 Task: In the  document Nora.pdfMake this file  'available offline' Add shortcut to Drive 'Computers'Email the file to   softage.10@softage.net, with message attached Time-Sensitive: I kindly ask you to go through the email I've sent as soon as possible. and file type: 'RTF'
Action: Mouse moved to (265, 398)
Screenshot: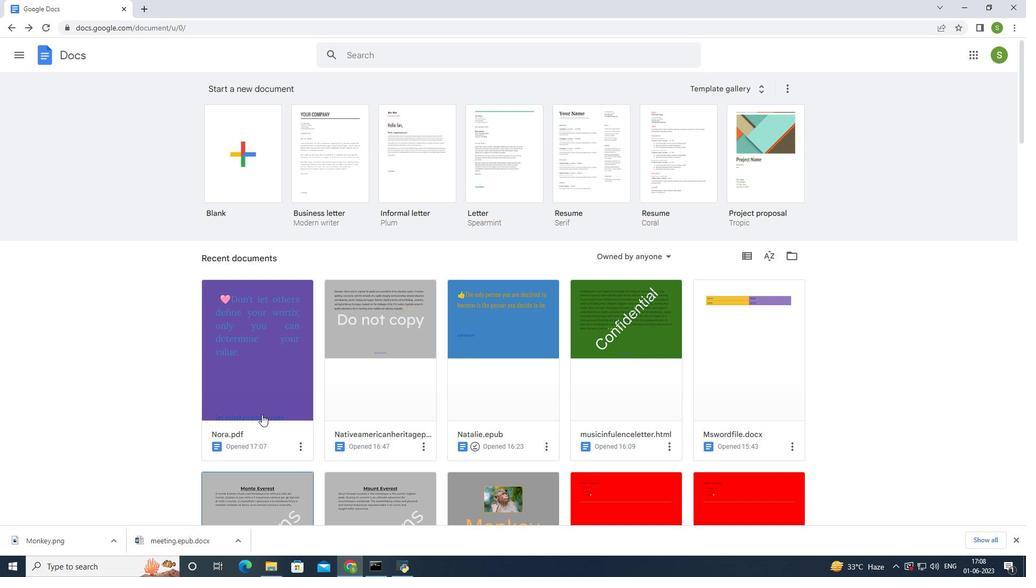 
Action: Mouse pressed left at (265, 398)
Screenshot: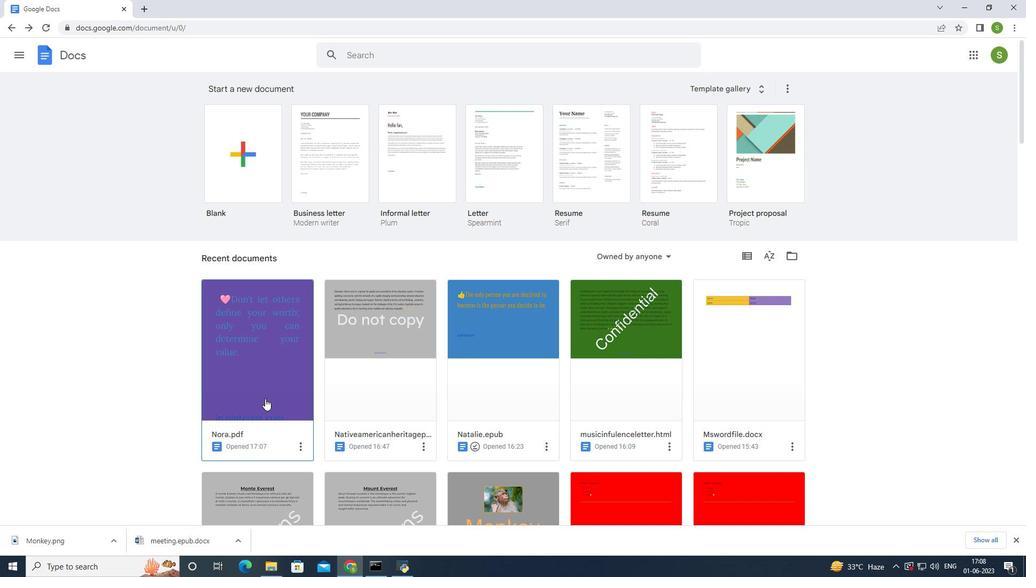 
Action: Mouse moved to (33, 64)
Screenshot: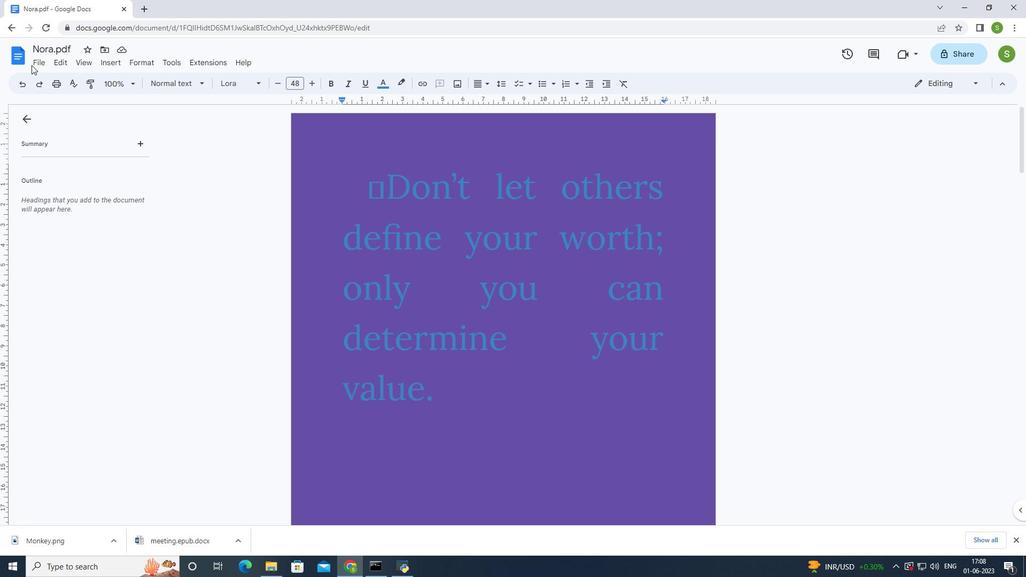 
Action: Mouse pressed left at (33, 64)
Screenshot: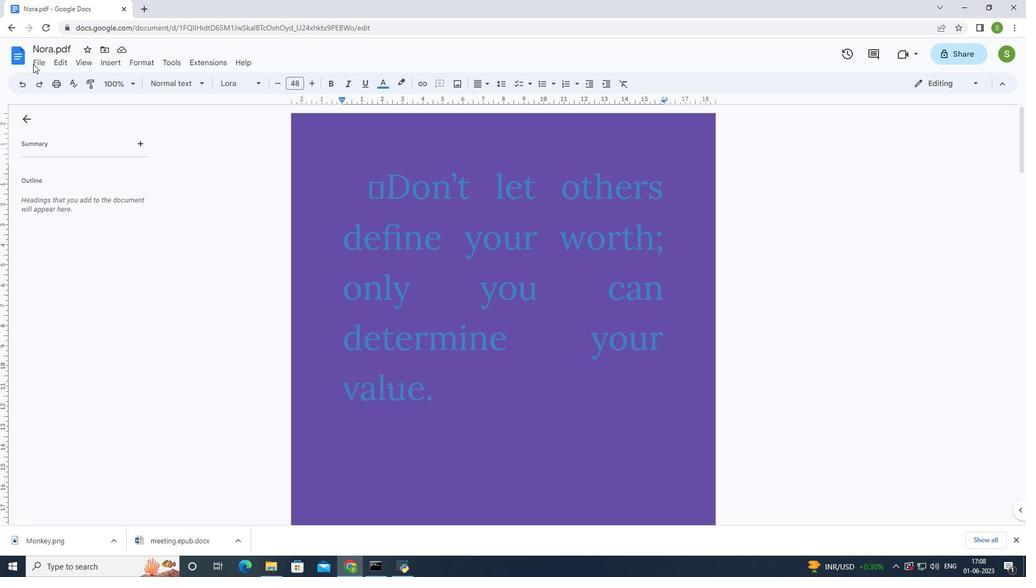 
Action: Mouse moved to (40, 60)
Screenshot: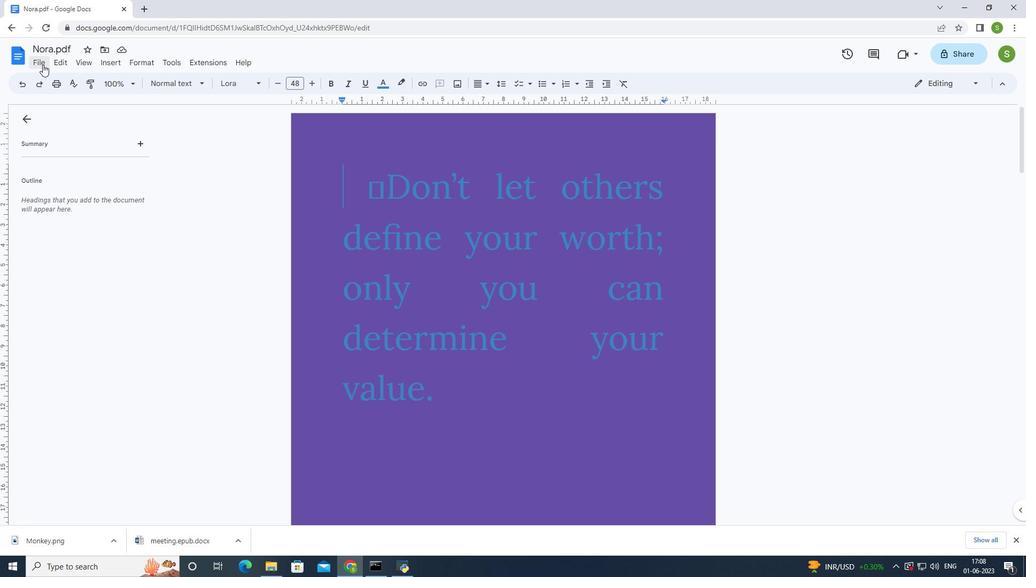 
Action: Mouse pressed left at (40, 60)
Screenshot: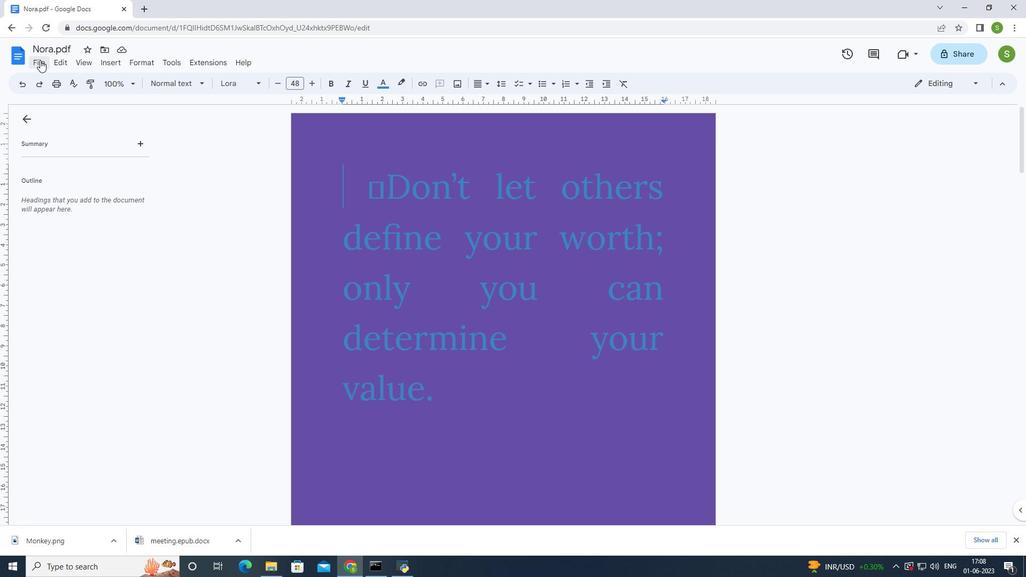 
Action: Mouse moved to (89, 298)
Screenshot: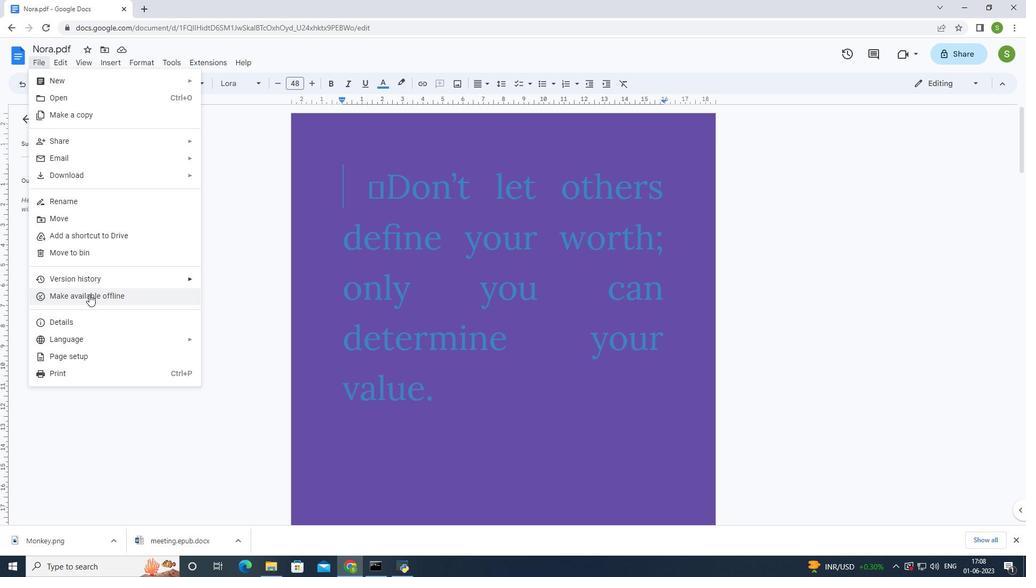 
Action: Mouse pressed left at (89, 298)
Screenshot: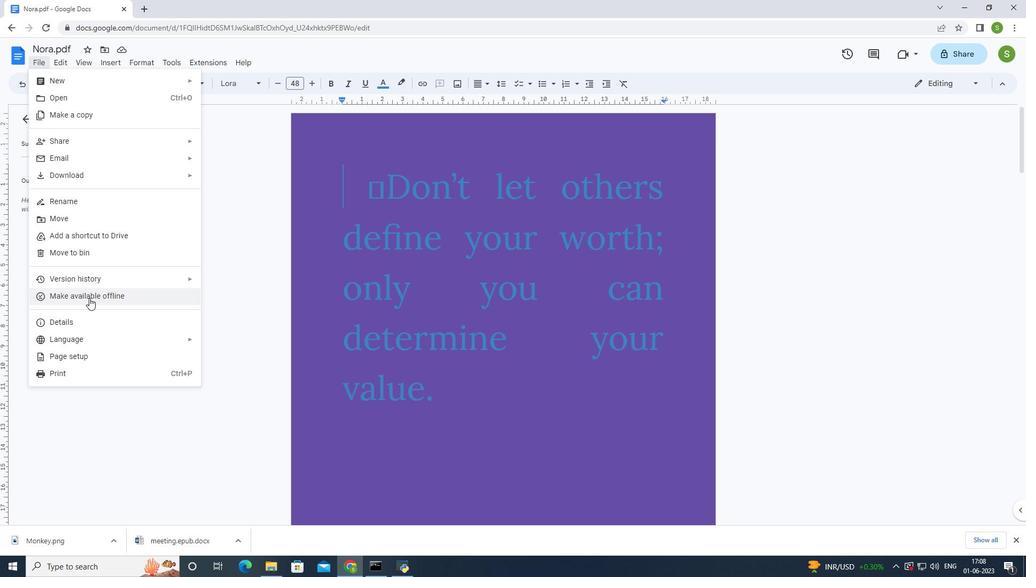 
Action: Mouse moved to (41, 67)
Screenshot: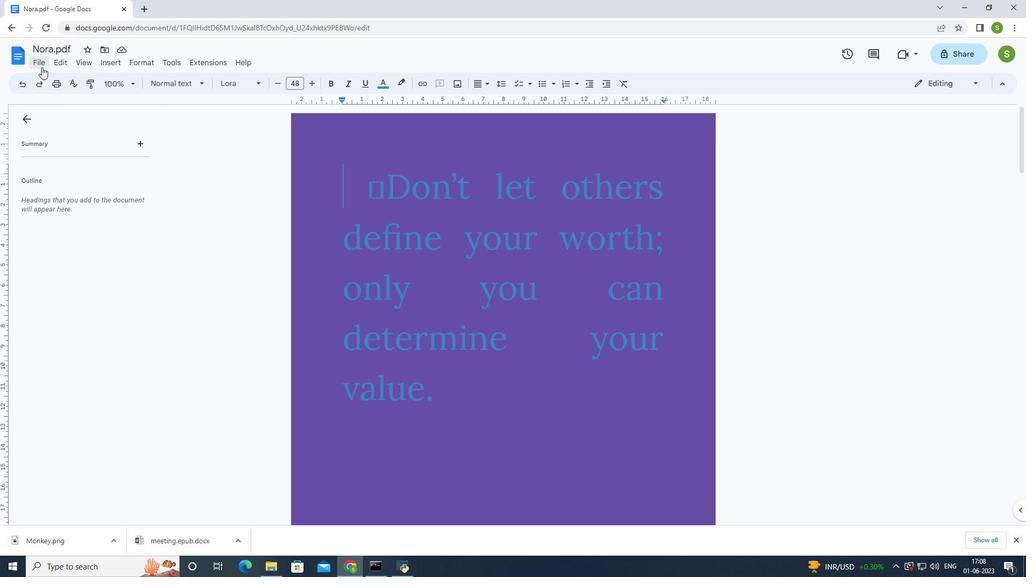 
Action: Mouse pressed left at (41, 67)
Screenshot: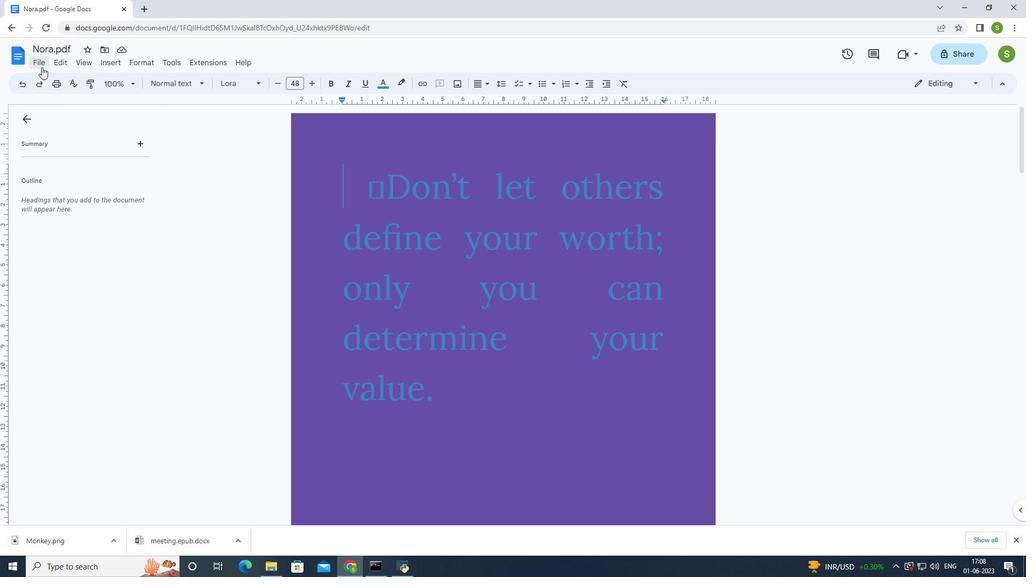 
Action: Mouse moved to (60, 234)
Screenshot: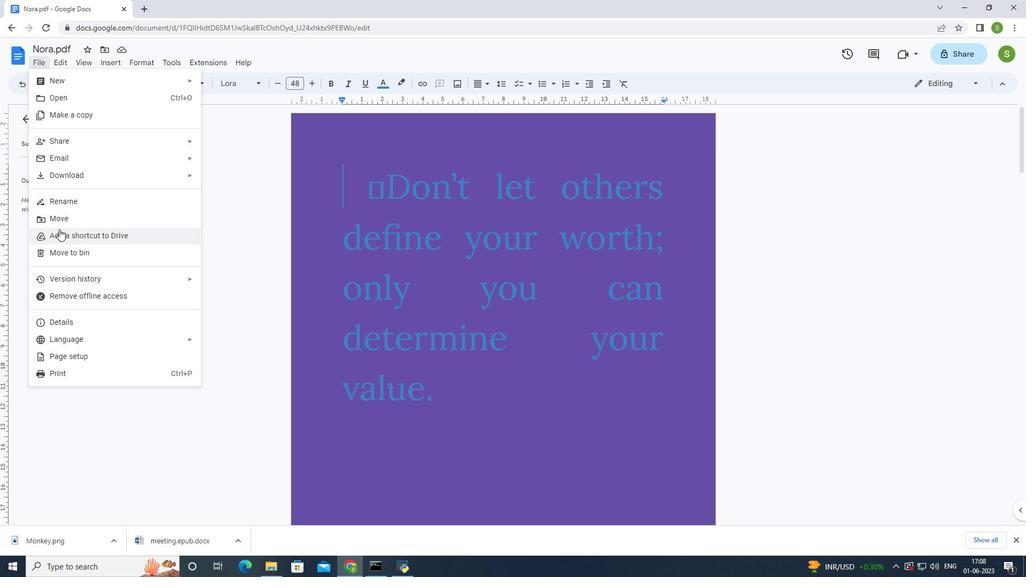 
Action: Mouse pressed left at (60, 234)
Screenshot: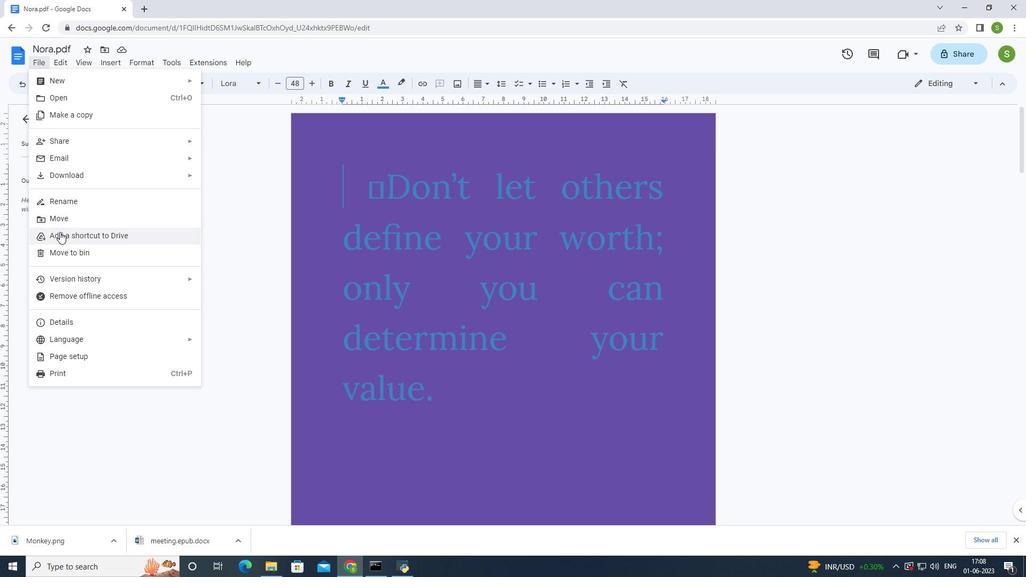 
Action: Mouse moved to (167, 121)
Screenshot: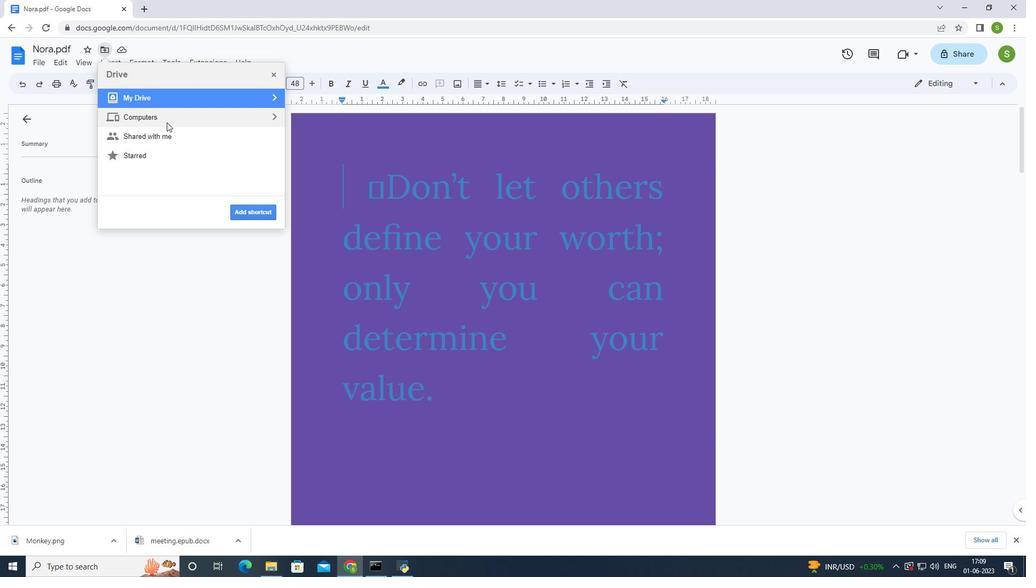 
Action: Mouse pressed left at (167, 121)
Screenshot: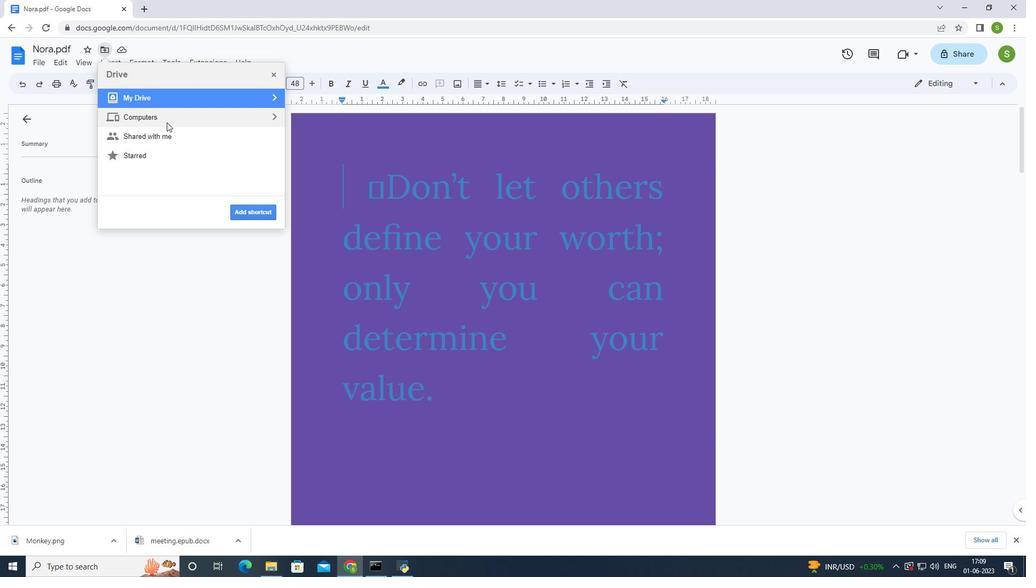 
Action: Mouse moved to (248, 120)
Screenshot: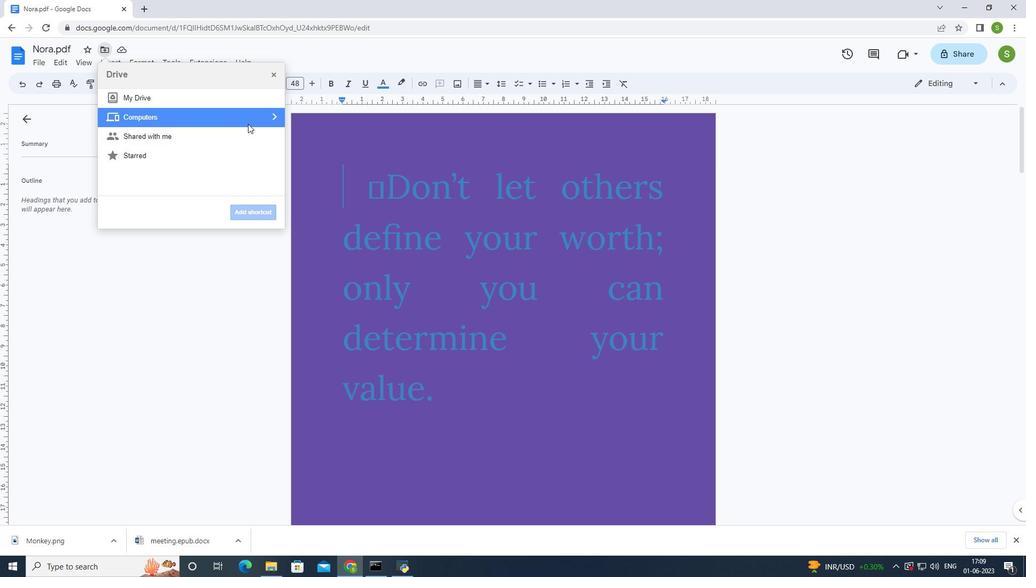 
Action: Mouse pressed left at (248, 120)
Screenshot: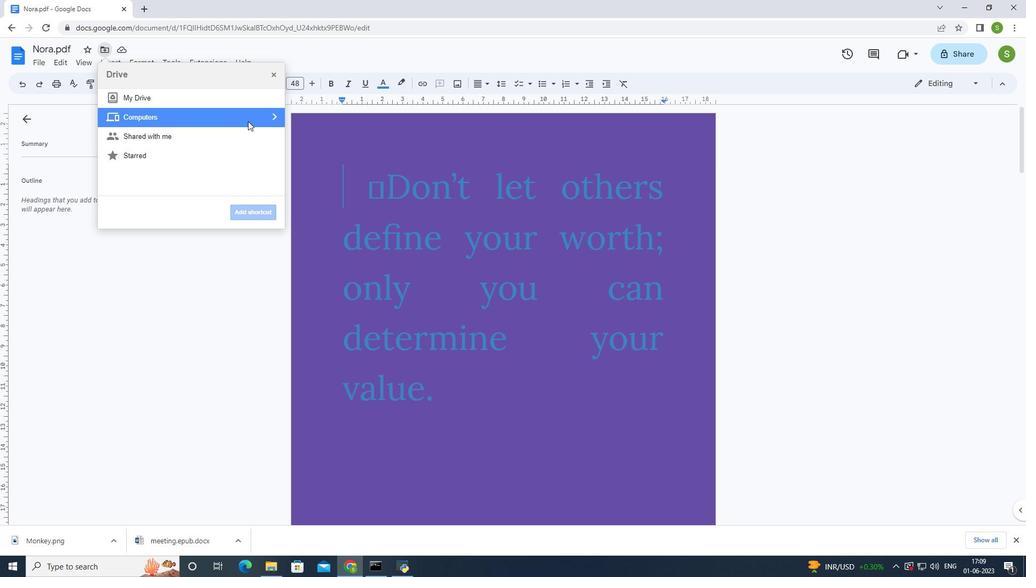 
Action: Mouse moved to (275, 75)
Screenshot: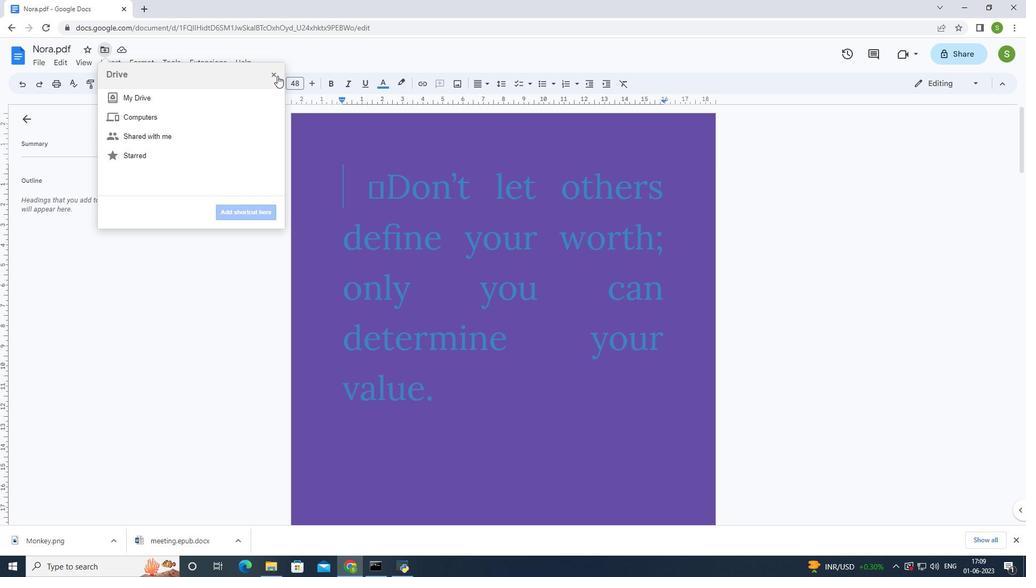 
Action: Mouse pressed left at (275, 75)
Screenshot: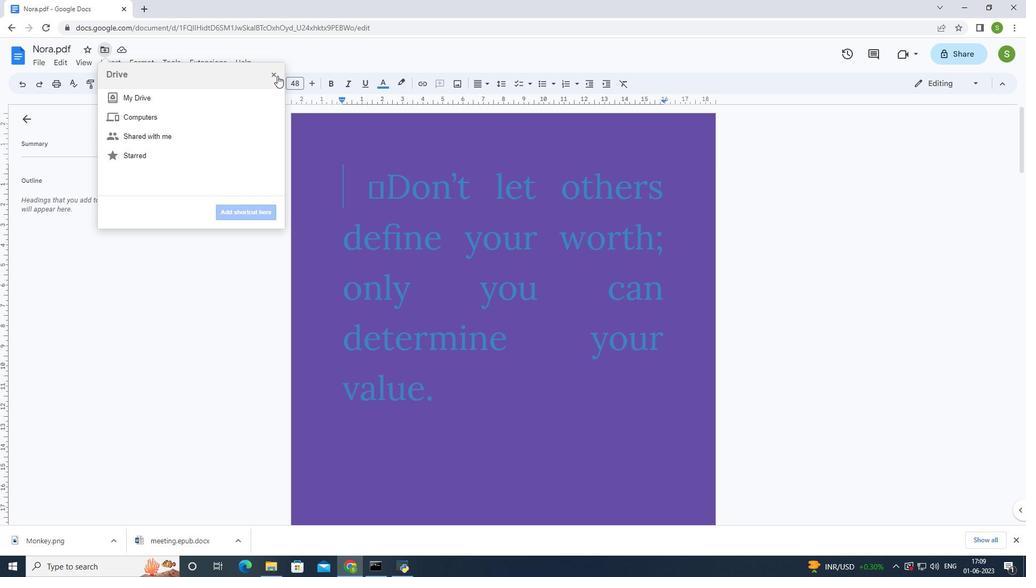 
Action: Mouse moved to (34, 64)
Screenshot: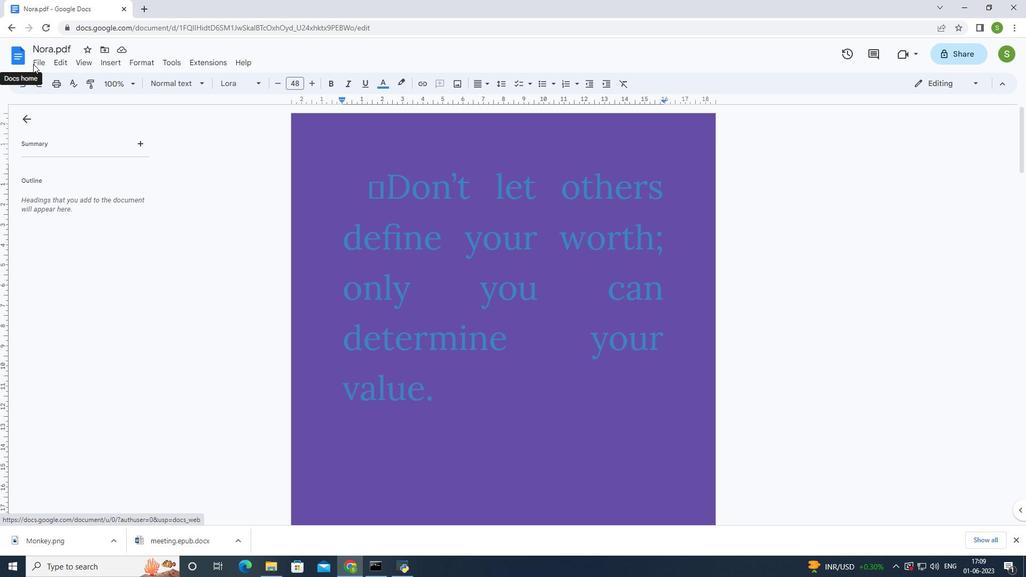 
Action: Mouse pressed left at (34, 64)
Screenshot: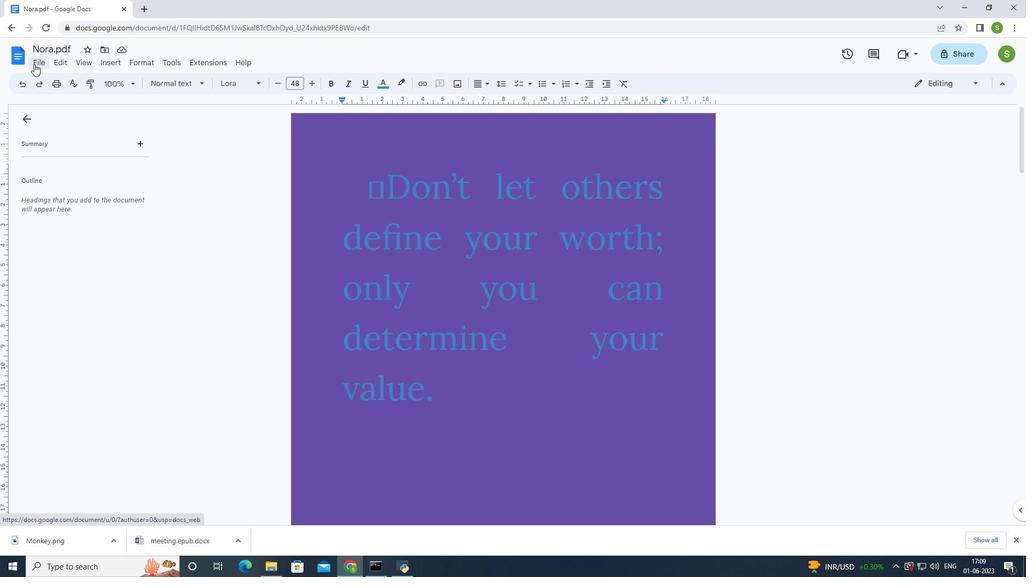 
Action: Mouse moved to (56, 155)
Screenshot: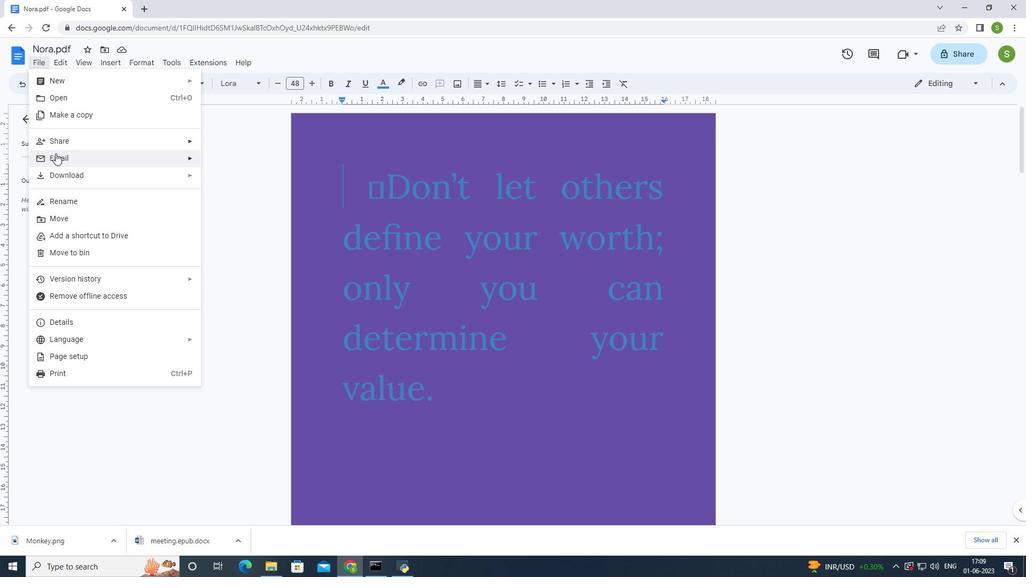 
Action: Mouse pressed left at (56, 155)
Screenshot: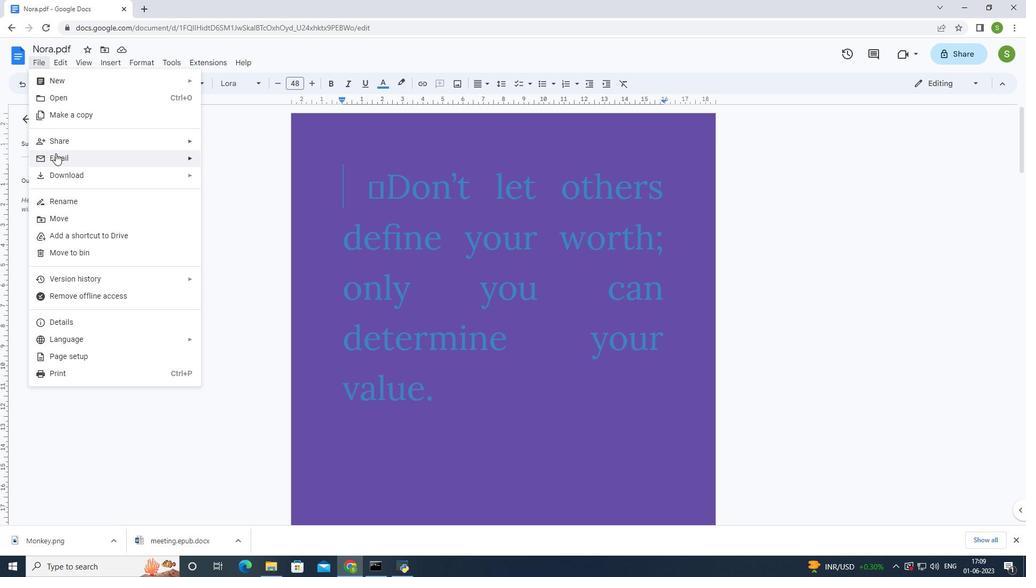
Action: Mouse moved to (227, 163)
Screenshot: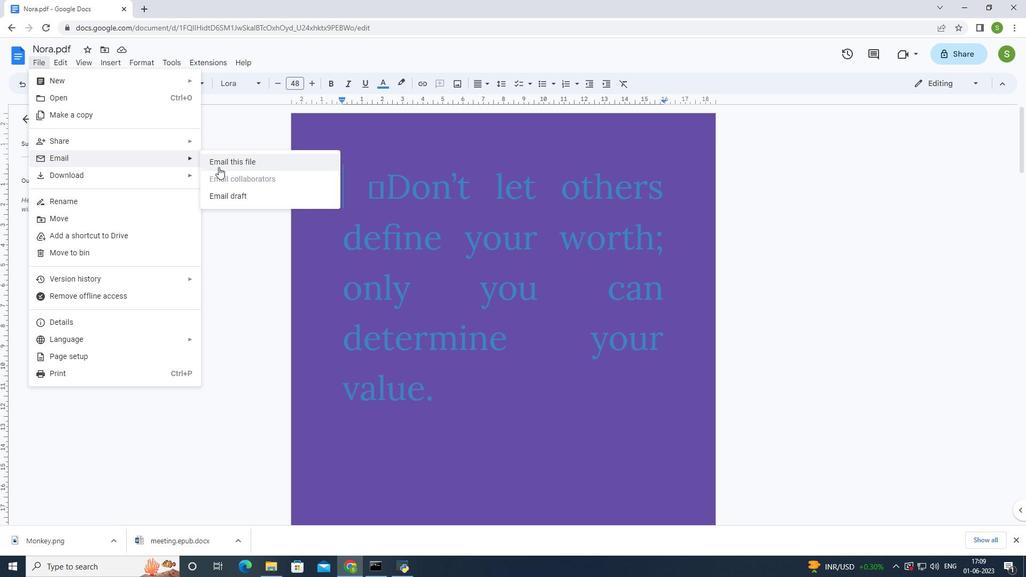 
Action: Mouse pressed left at (227, 163)
Screenshot: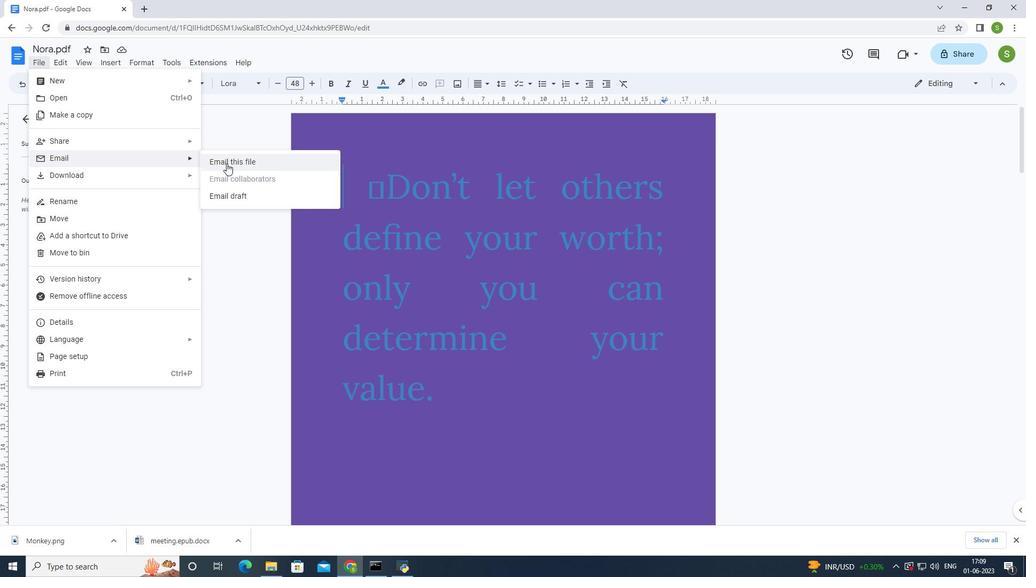 
Action: Mouse moved to (227, 155)
Screenshot: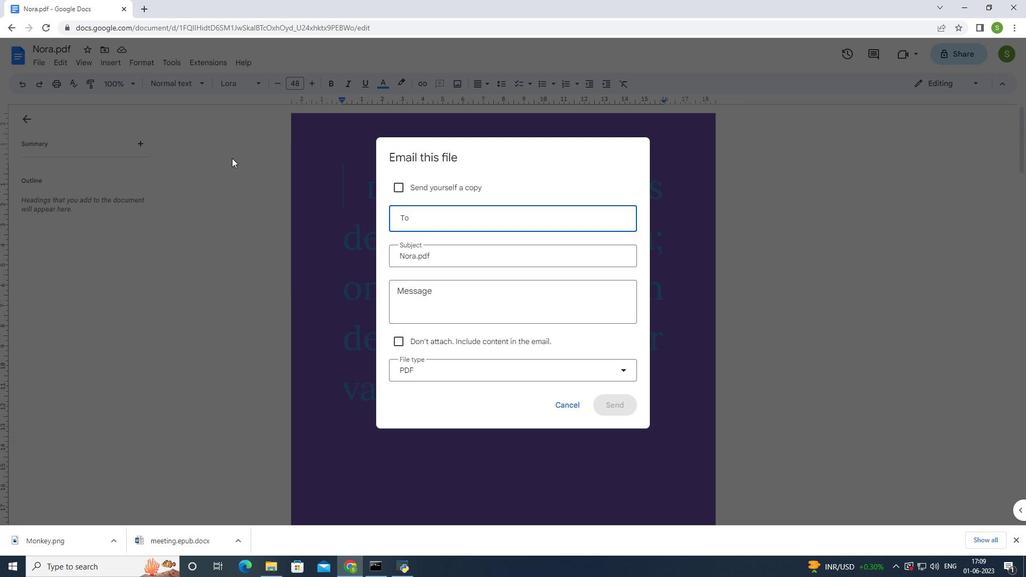 
Action: Key pressed softage.10<Key.shift>@softage.net
Screenshot: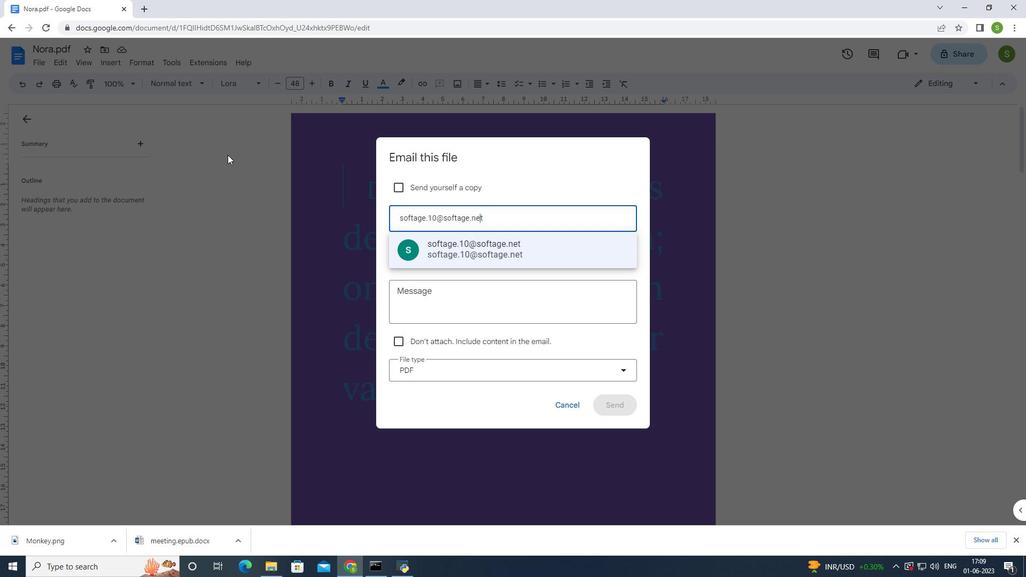 
Action: Mouse moved to (472, 240)
Screenshot: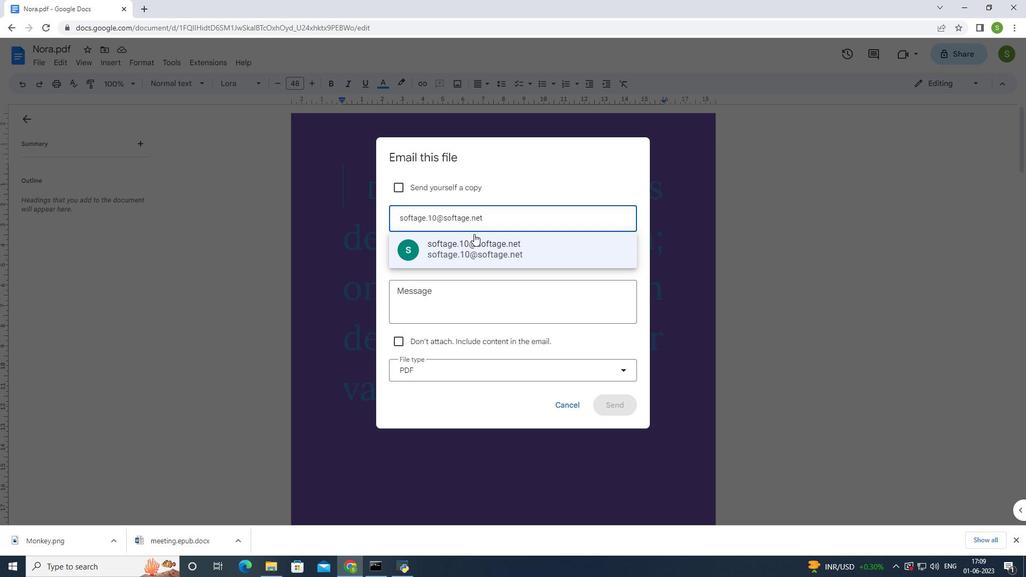
Action: Mouse pressed left at (472, 240)
Screenshot: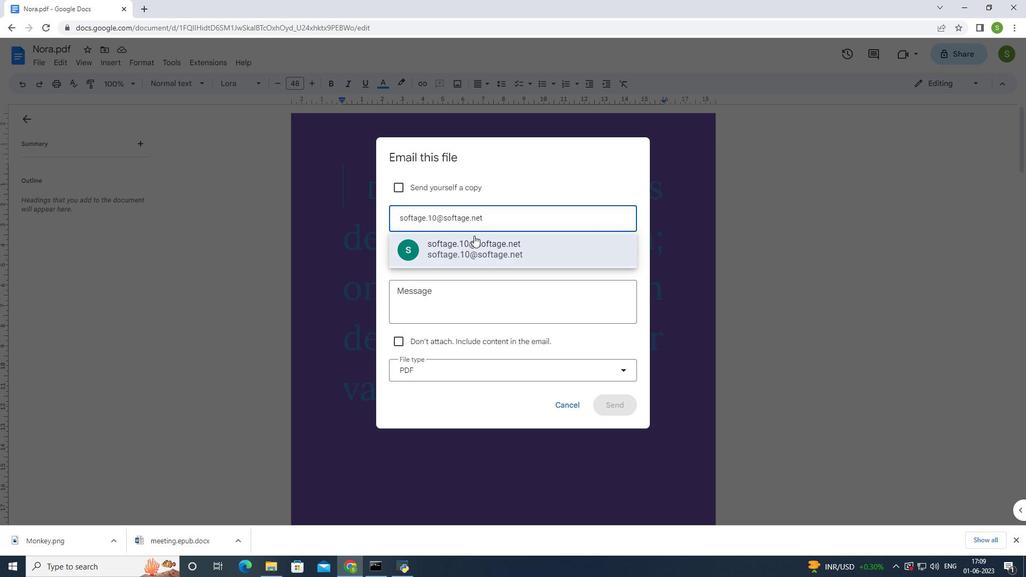 
Action: Mouse moved to (419, 304)
Screenshot: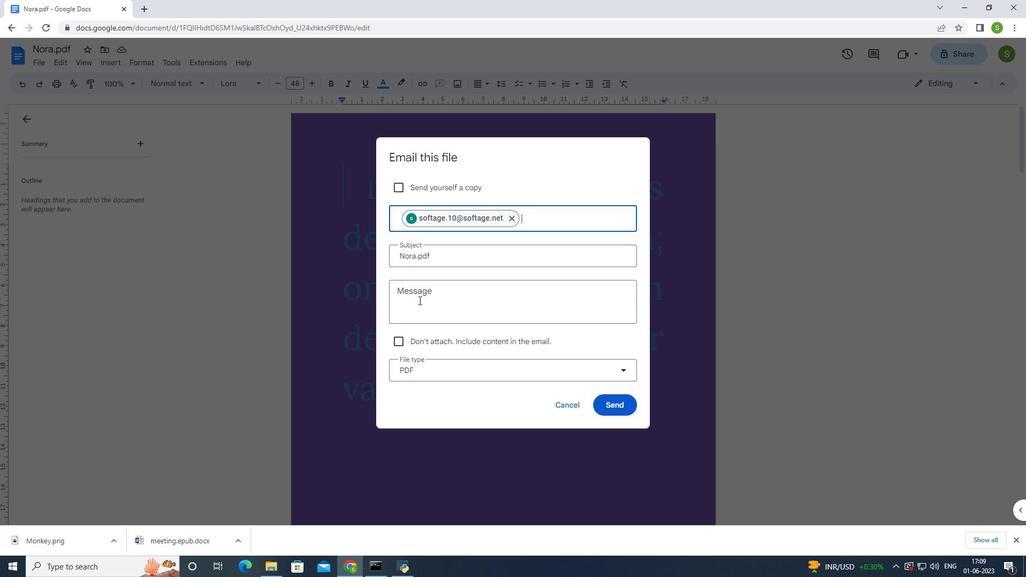 
Action: Mouse pressed left at (419, 304)
Screenshot: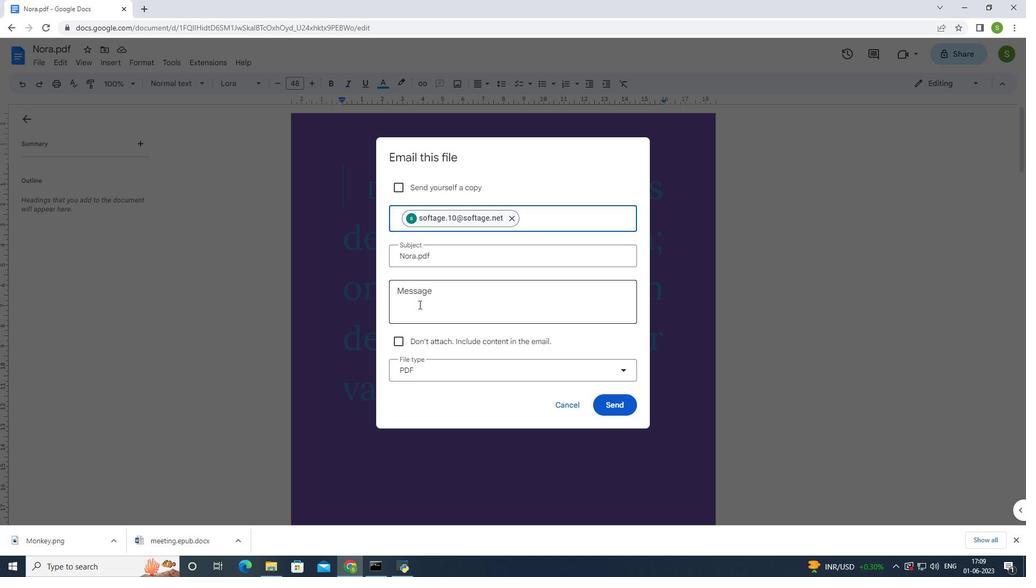 
Action: Mouse moved to (411, 297)
Screenshot: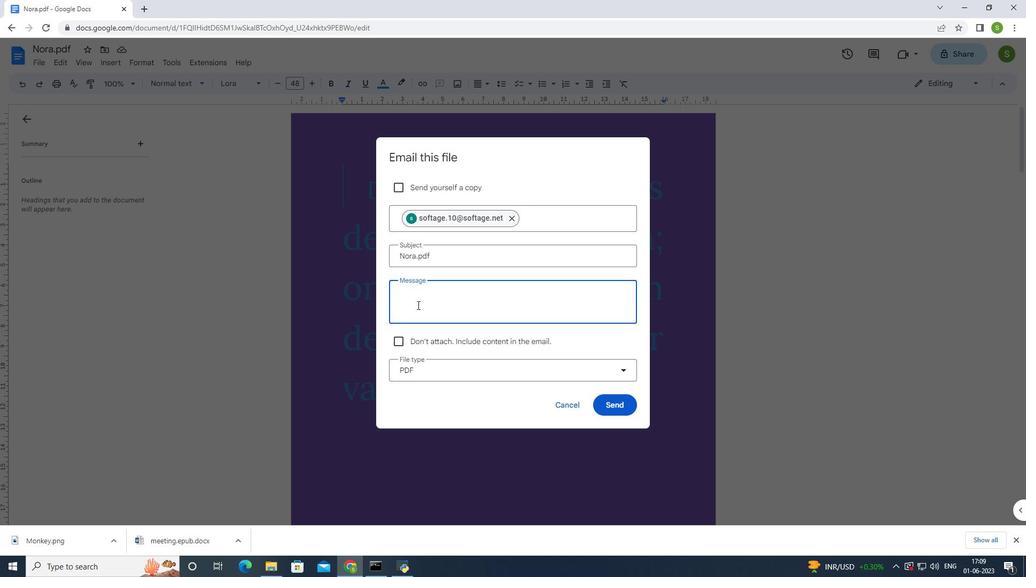 
Action: Key pressed <Key.shift><Key.shift><Key.shift><Key.shift><Key.shift><Key.shift><Key.shift><Key.shift><Key.shift><Key.shift><Key.shift><Key.shift><Key.shift><Key.shift><Key.shift><Key.shift><Key.shift><Key.shift><Key.shift><Key.shift><Key.shift><Key.shift><Key.shift><Key.shift><Key.shift>I<Key.space>kindly<Key.space>ask<Key.space>you<Key.space>to<Key.space>go<Key.space>through<Key.space>
Screenshot: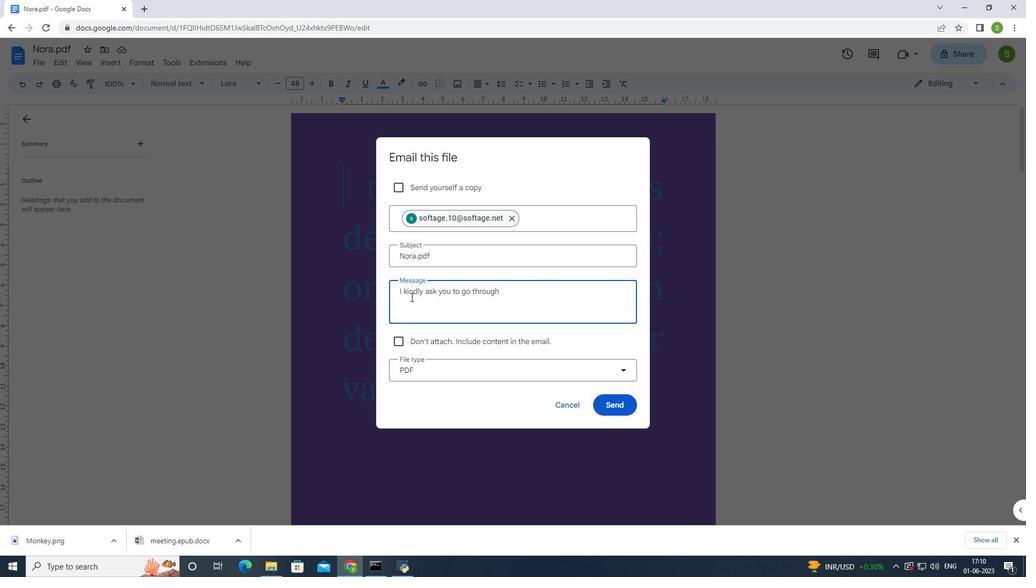 
Action: Mouse moved to (186, 255)
Screenshot: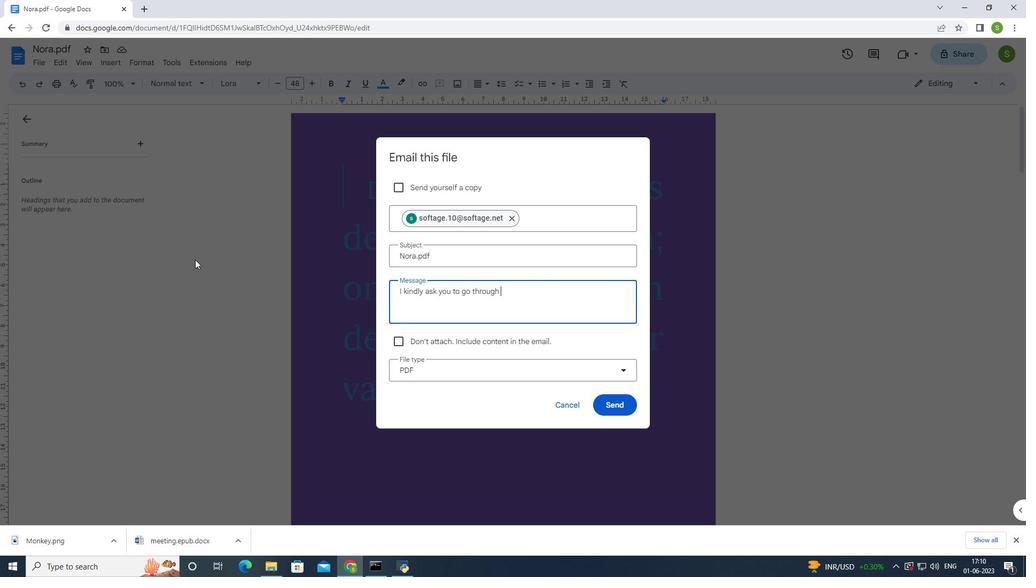
Action: Key pressed the<Key.space>email<Key.space><Key.caps_lock>I<Key.caps_lock>'ve<Key.space>
Screenshot: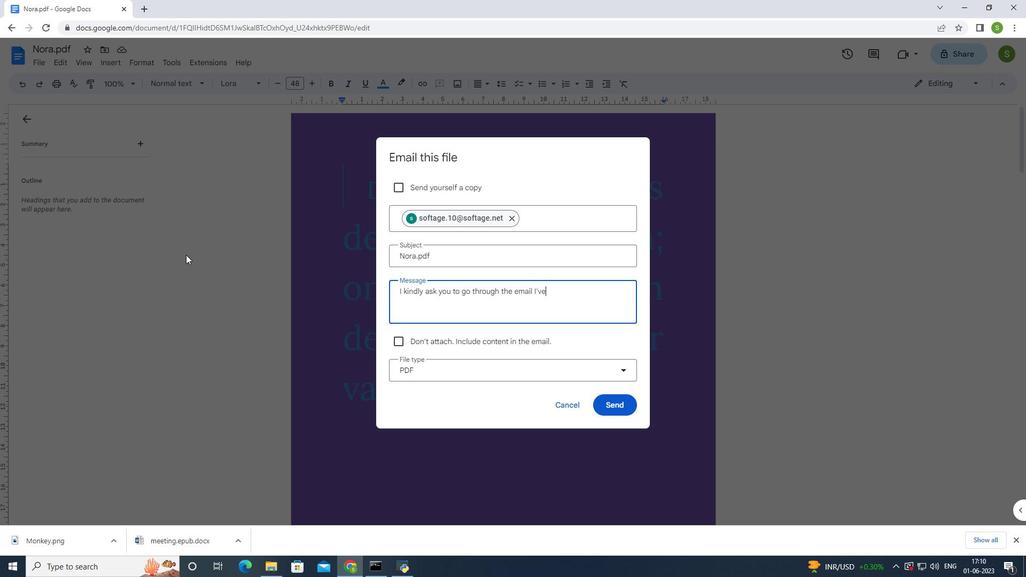 
Action: Mouse moved to (583, 298)
Screenshot: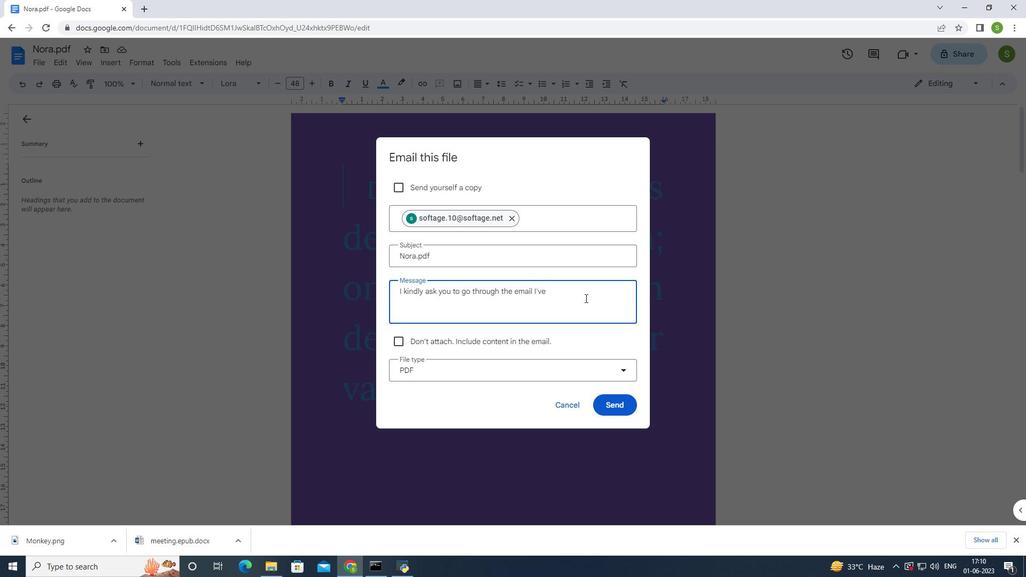 
Action: Key pressed sent<Key.space>s<Key.backspace>as<Key.space>soon<Key.space>ass<Key.backspace><Key.space>possible.
Screenshot: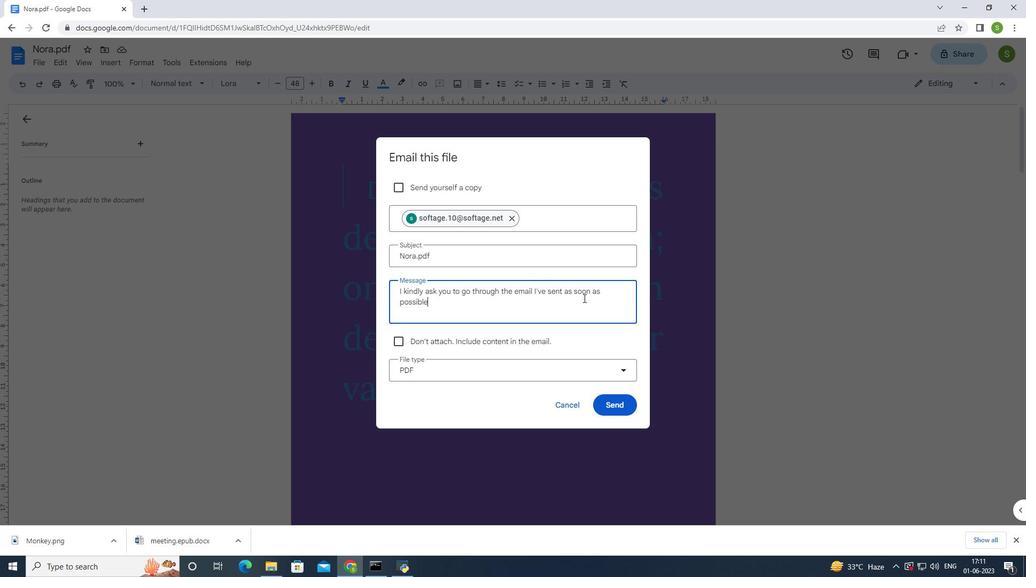 
Action: Mouse moved to (508, 370)
Screenshot: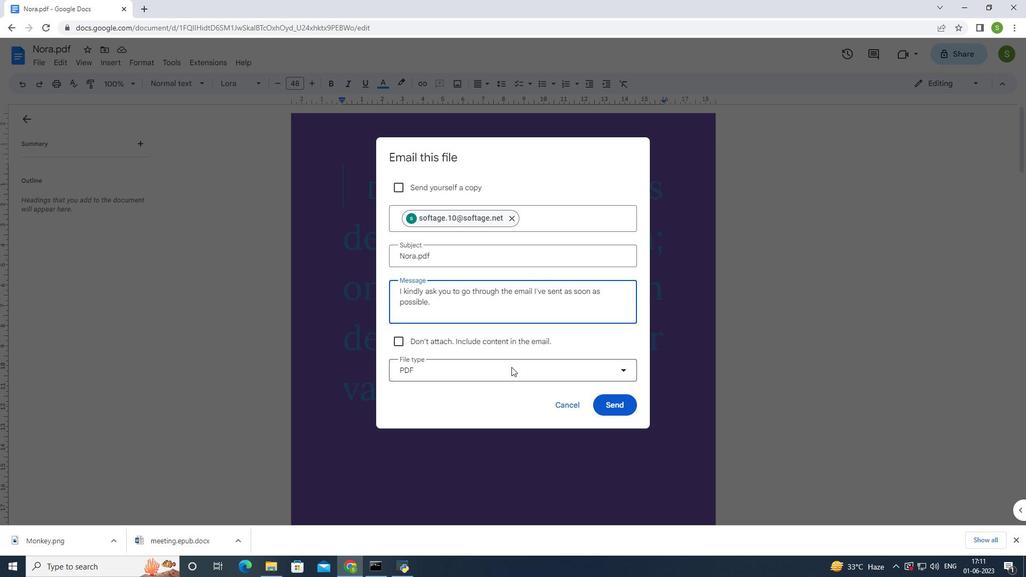 
Action: Mouse pressed left at (508, 370)
Screenshot: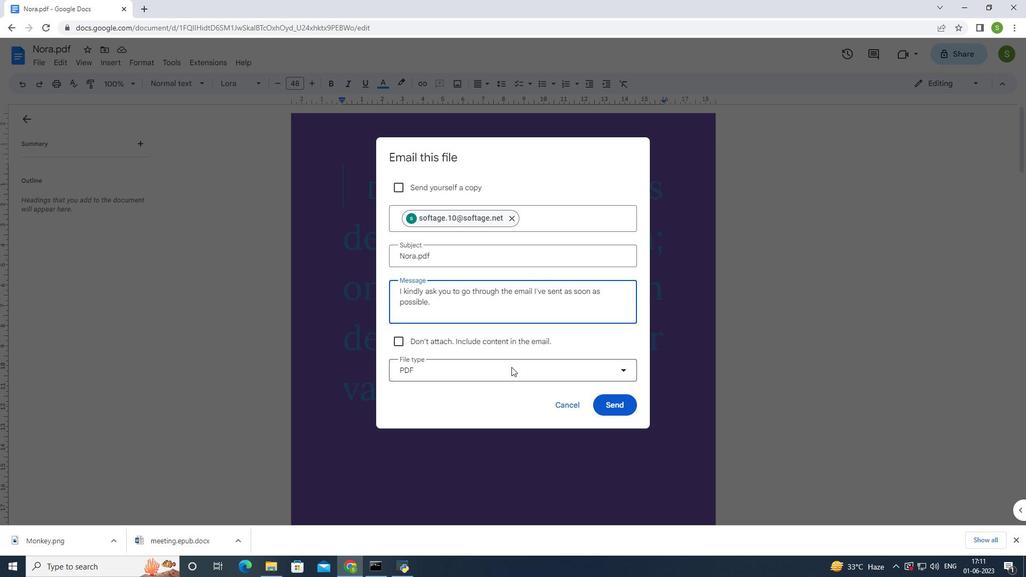 
Action: Mouse moved to (495, 417)
Screenshot: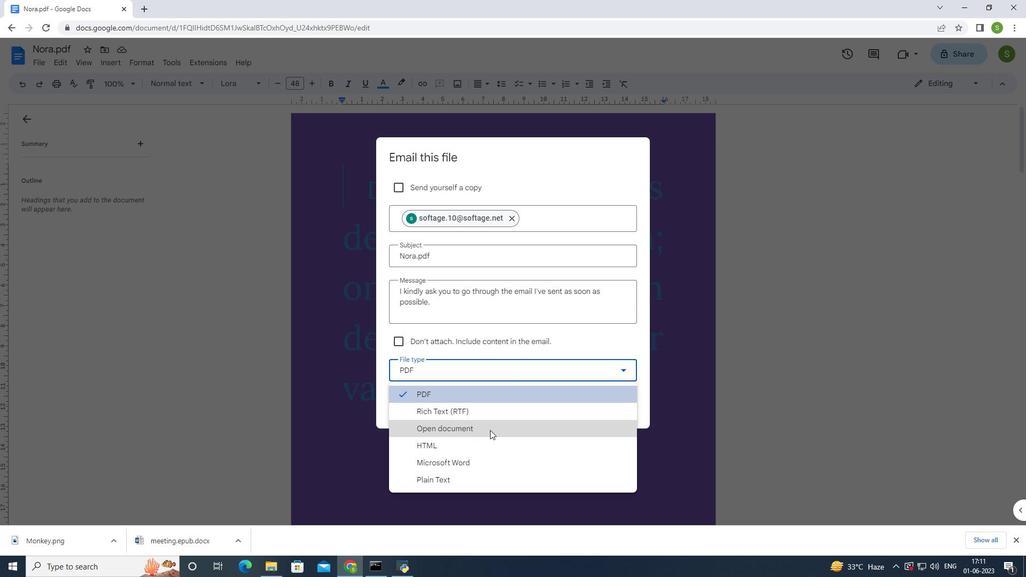 
Action: Mouse pressed left at (495, 417)
Screenshot: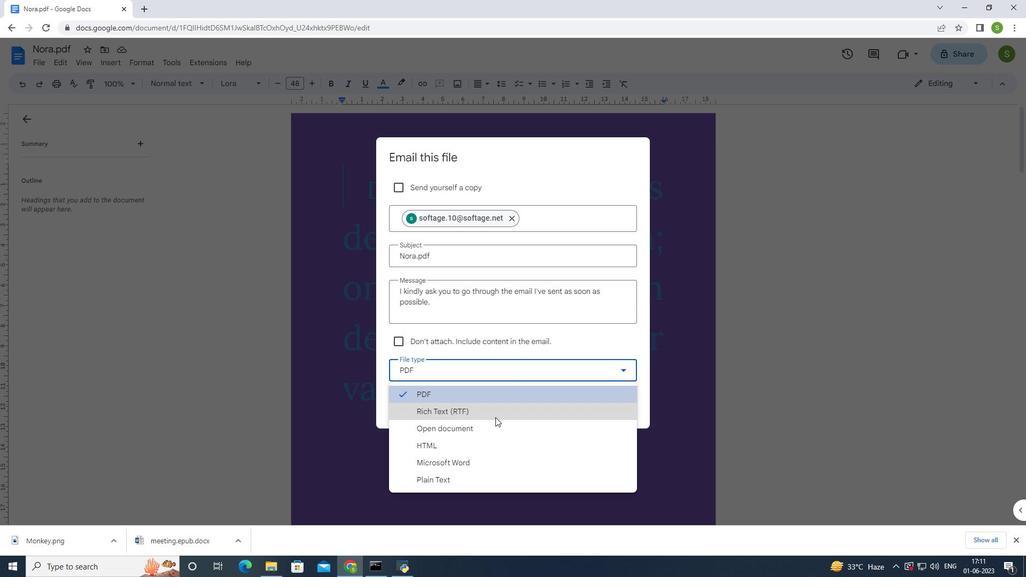 
Action: Mouse moved to (602, 400)
Screenshot: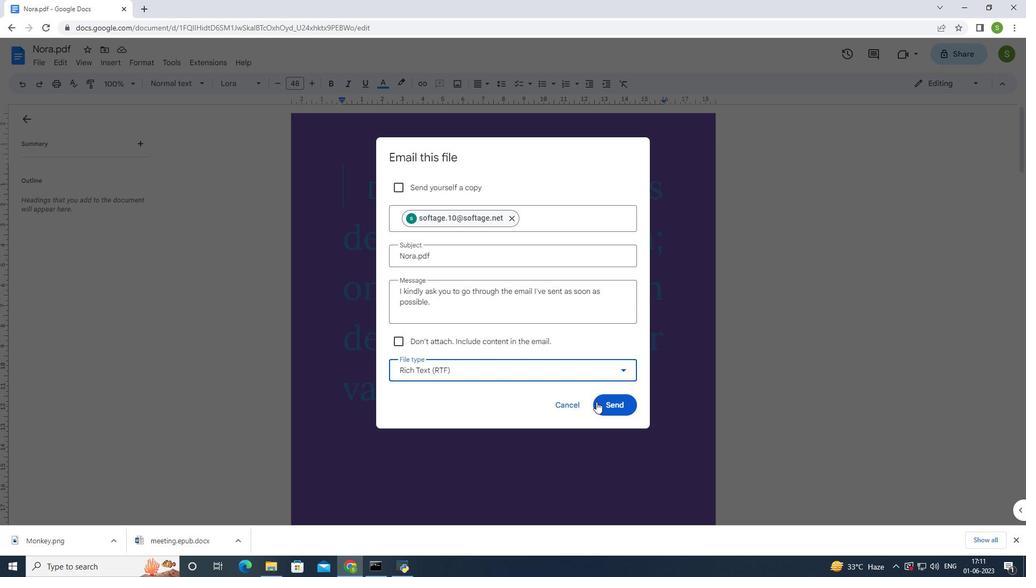 
Action: Mouse pressed left at (602, 400)
Screenshot: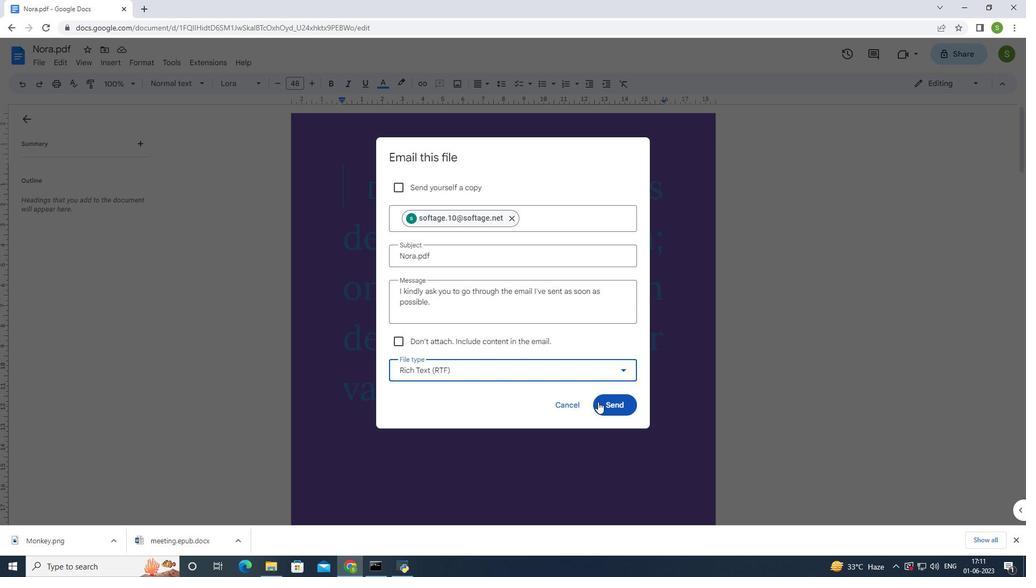 
Action: Mouse moved to (521, 299)
Screenshot: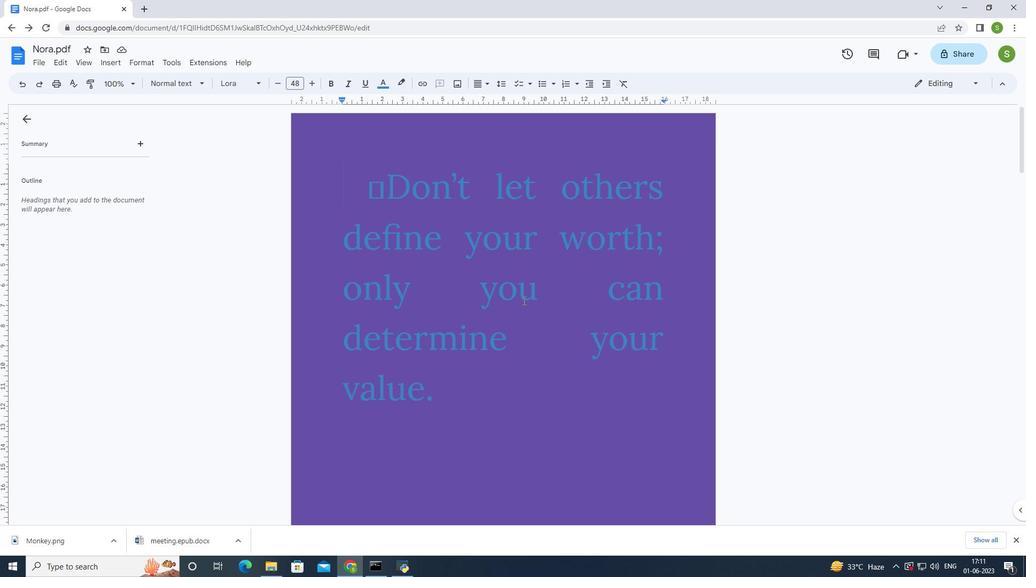 
